 Task: Write description "Content Writer at Google".
Action: Mouse moved to (662, 91)
Screenshot: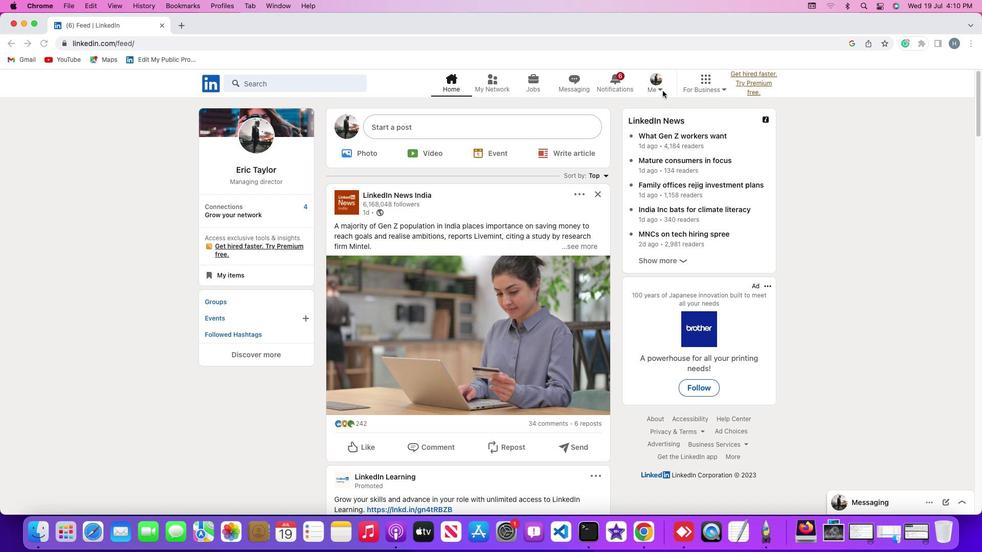 
Action: Mouse pressed left at (662, 91)
Screenshot: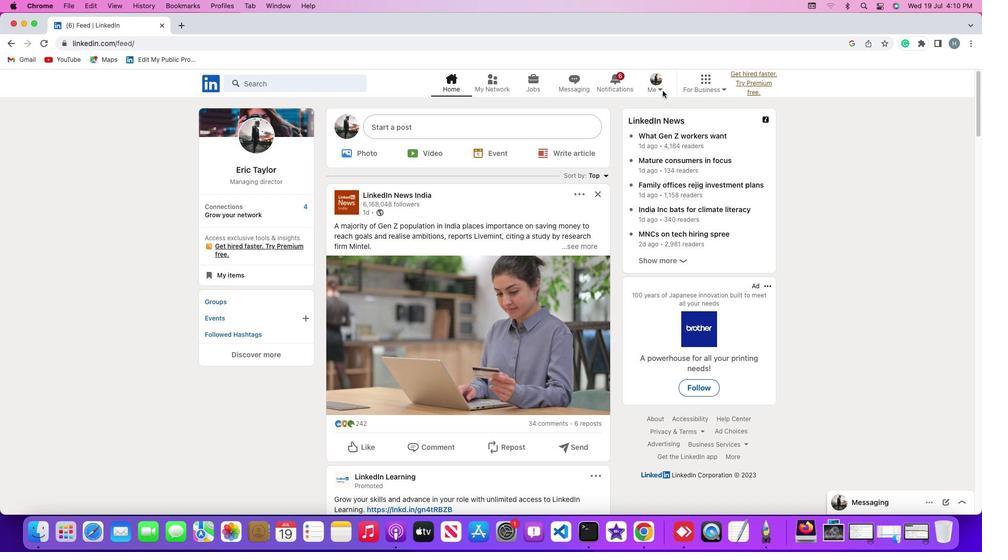 
Action: Mouse moved to (662, 90)
Screenshot: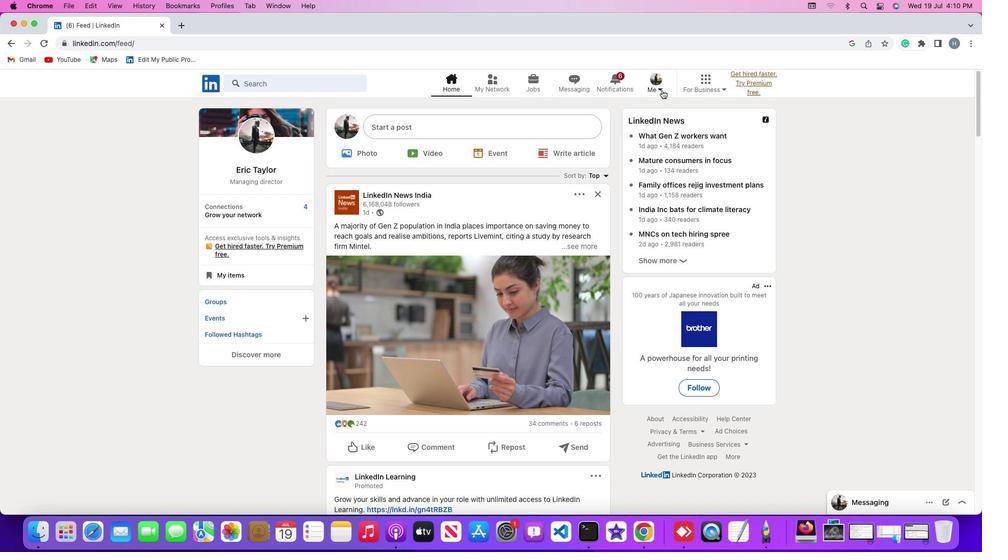 
Action: Mouse pressed left at (662, 90)
Screenshot: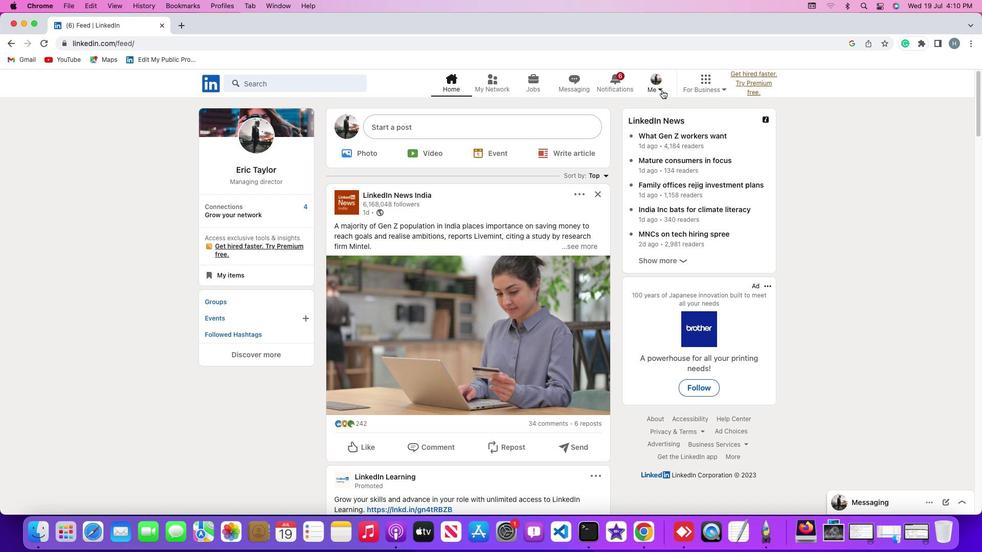 
Action: Mouse moved to (606, 143)
Screenshot: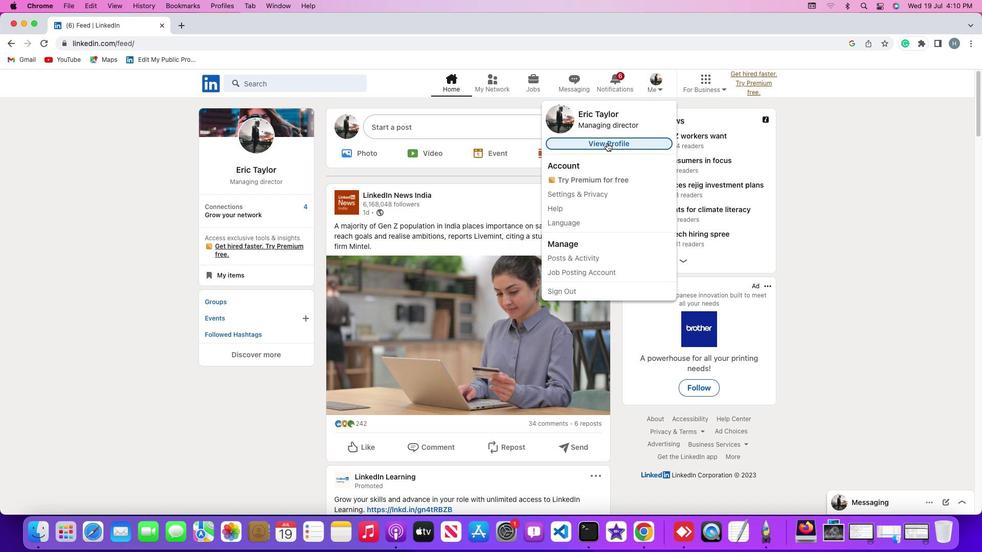 
Action: Mouse pressed left at (606, 143)
Screenshot: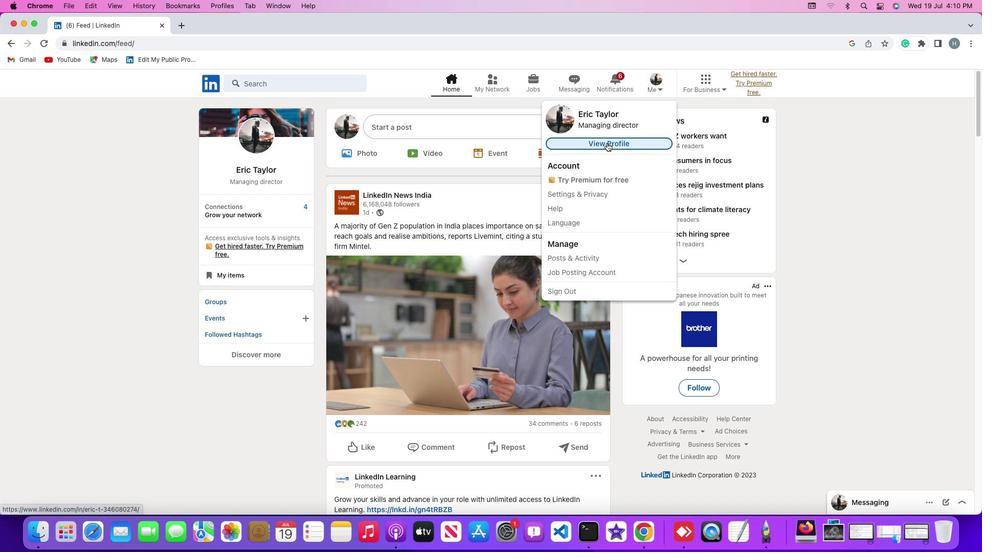 
Action: Mouse moved to (282, 306)
Screenshot: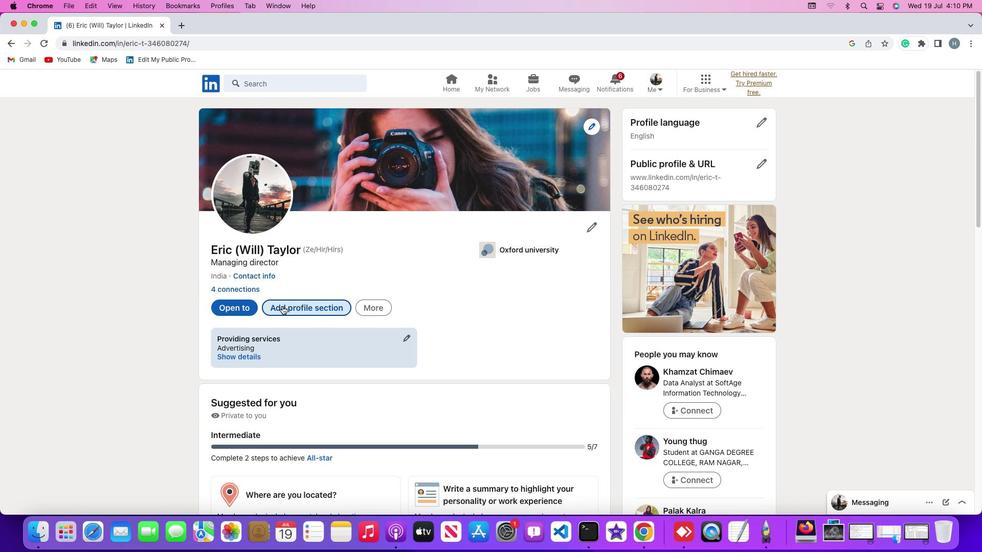 
Action: Mouse pressed left at (282, 306)
Screenshot: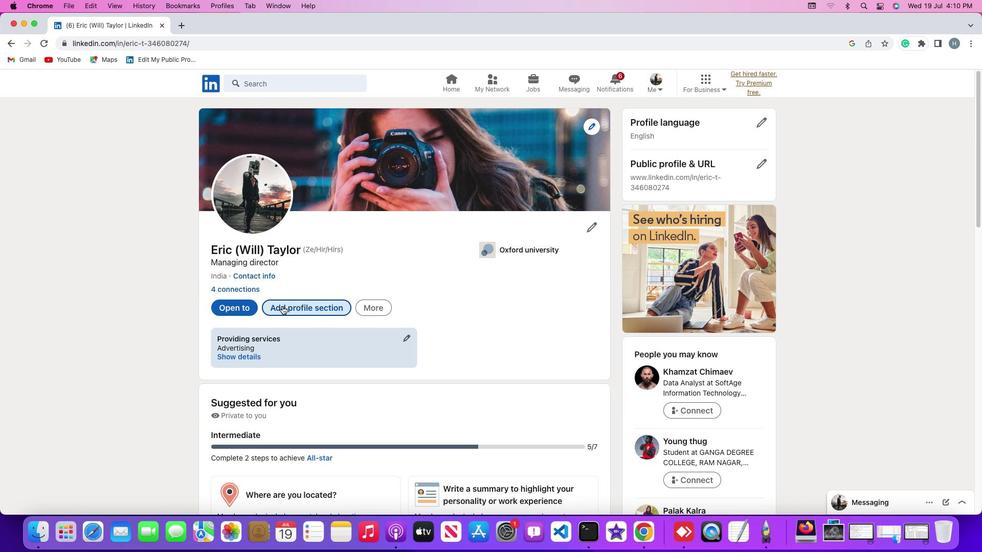 
Action: Mouse moved to (381, 229)
Screenshot: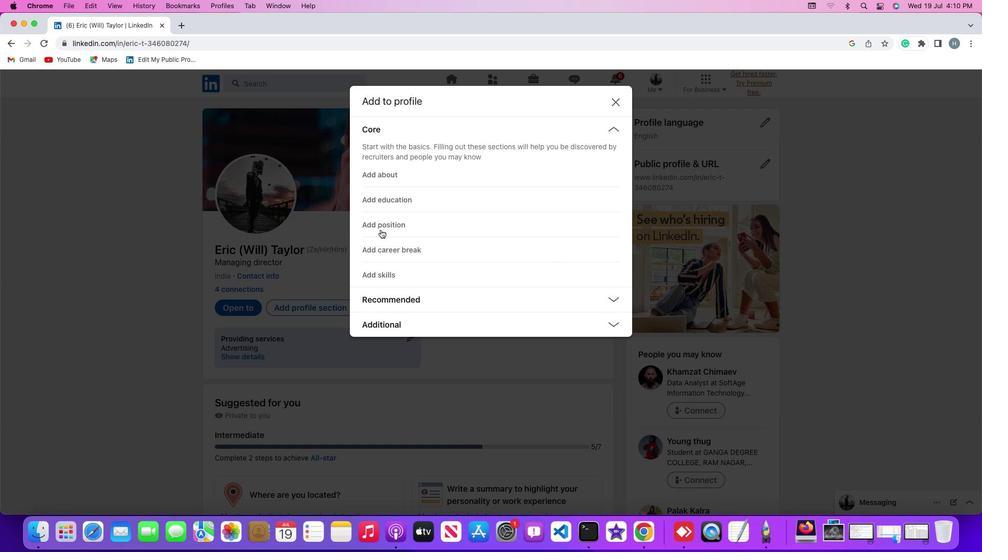 
Action: Mouse pressed left at (381, 229)
Screenshot: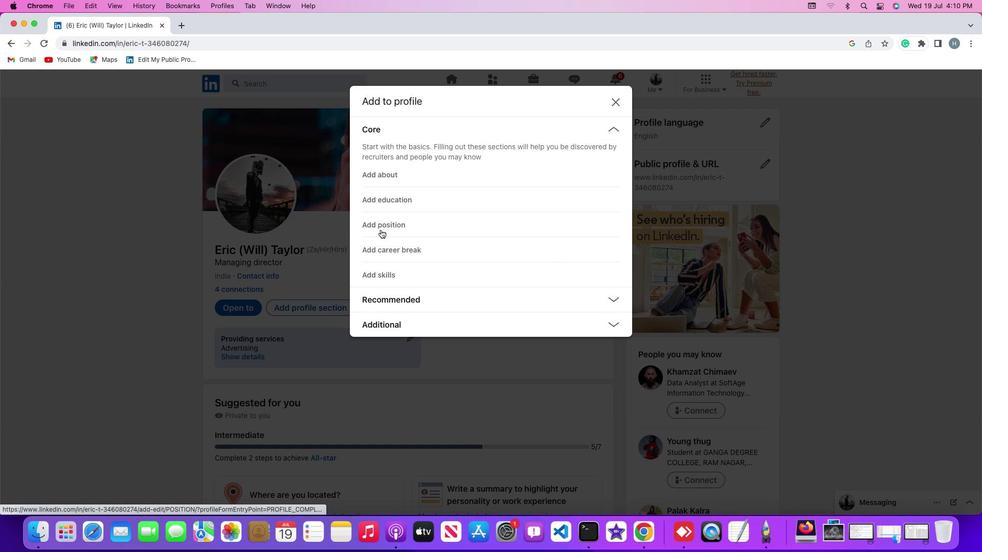 
Action: Mouse moved to (383, 223)
Screenshot: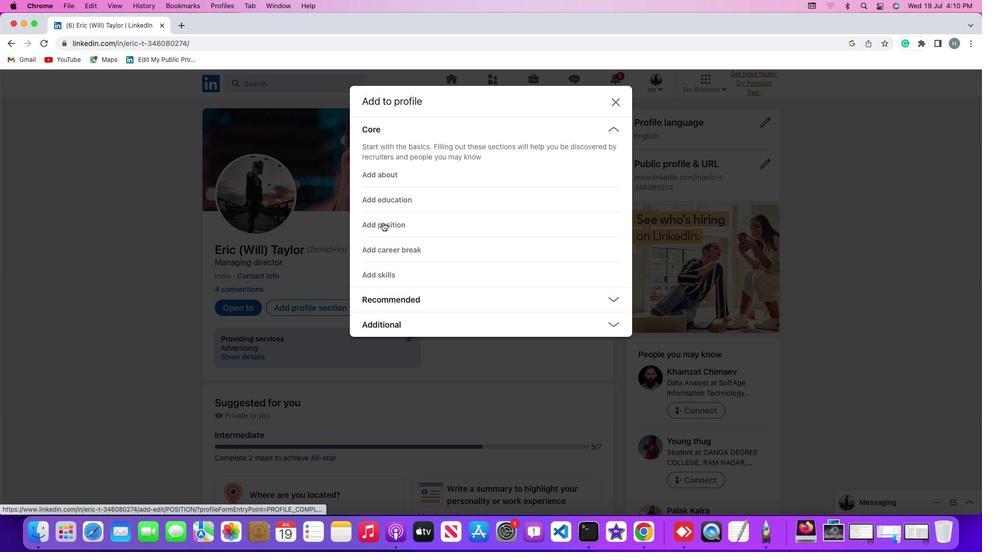 
Action: Mouse pressed left at (383, 223)
Screenshot: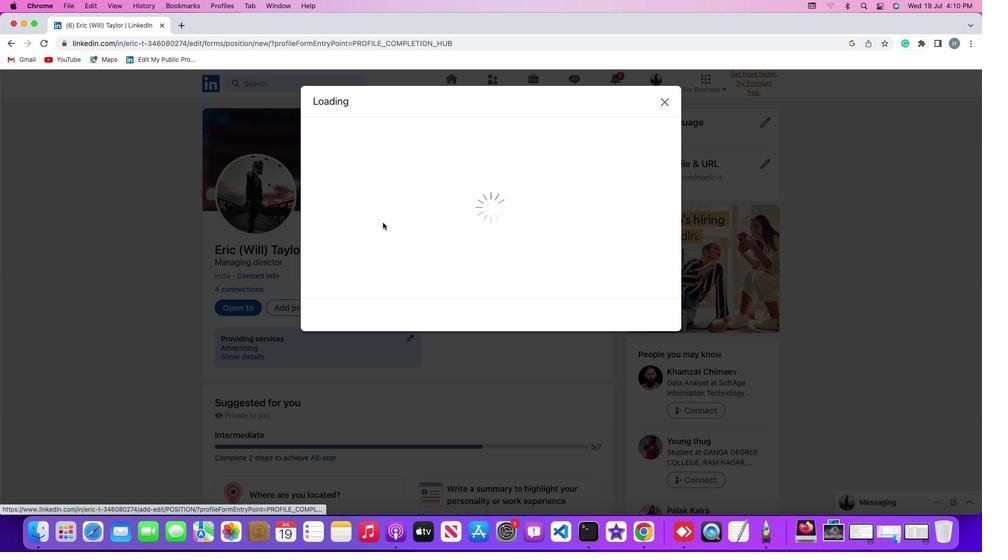 
Action: Mouse moved to (509, 264)
Screenshot: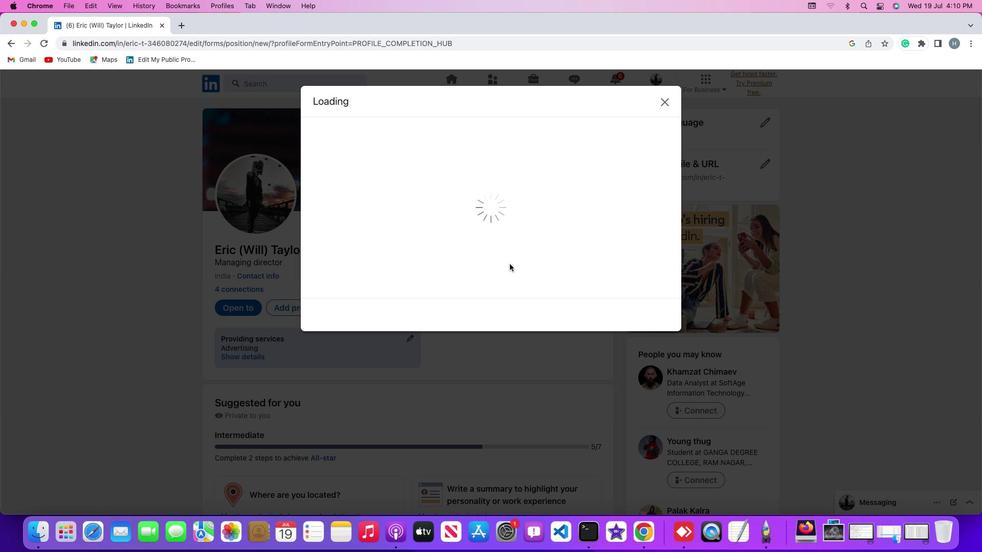 
Action: Mouse scrolled (509, 264) with delta (0, 0)
Screenshot: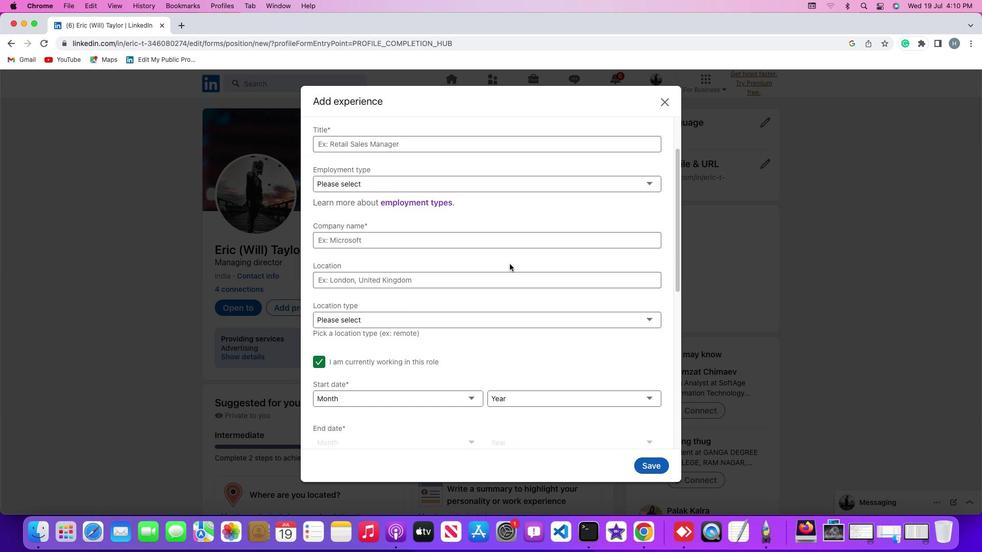 
Action: Mouse scrolled (509, 264) with delta (0, 0)
Screenshot: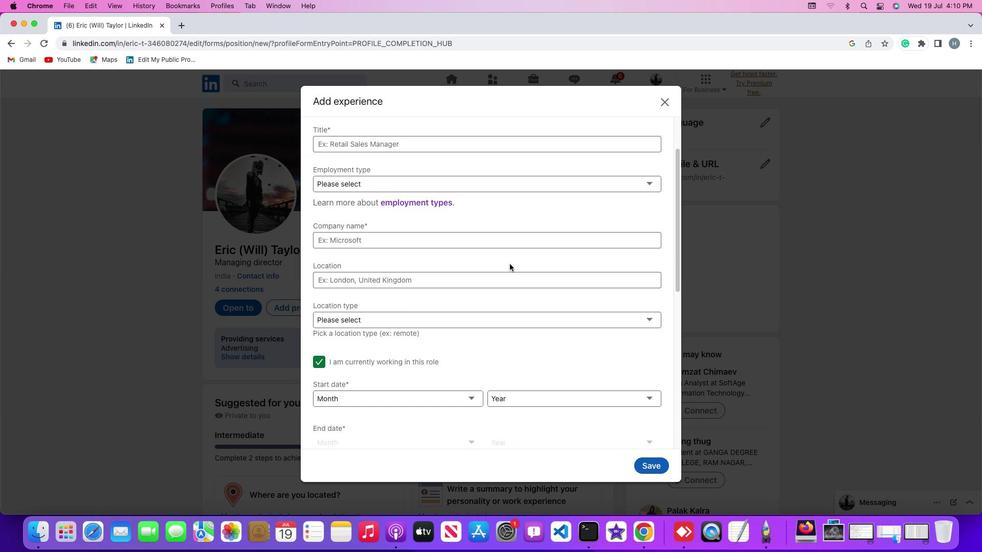 
Action: Mouse scrolled (509, 264) with delta (0, -1)
Screenshot: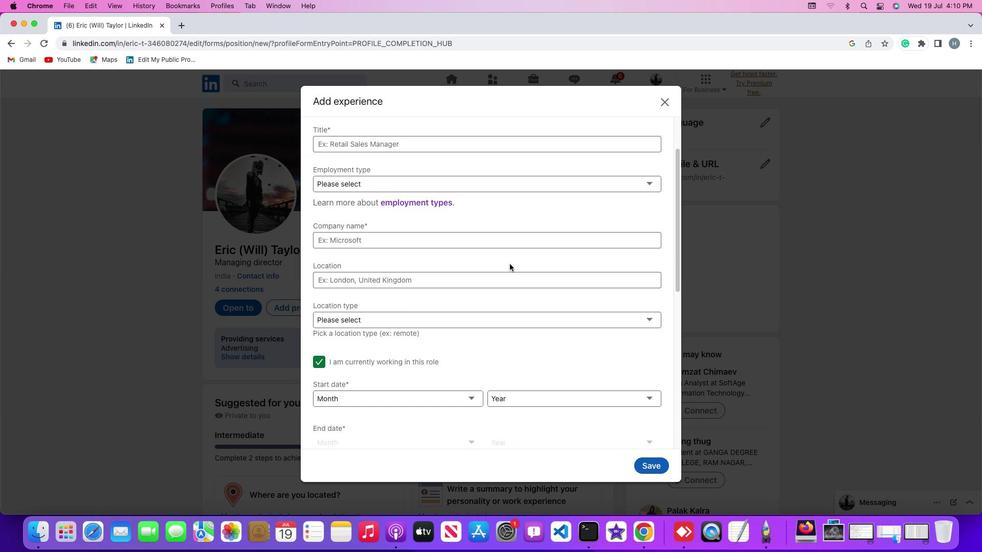 
Action: Mouse scrolled (509, 264) with delta (0, -2)
Screenshot: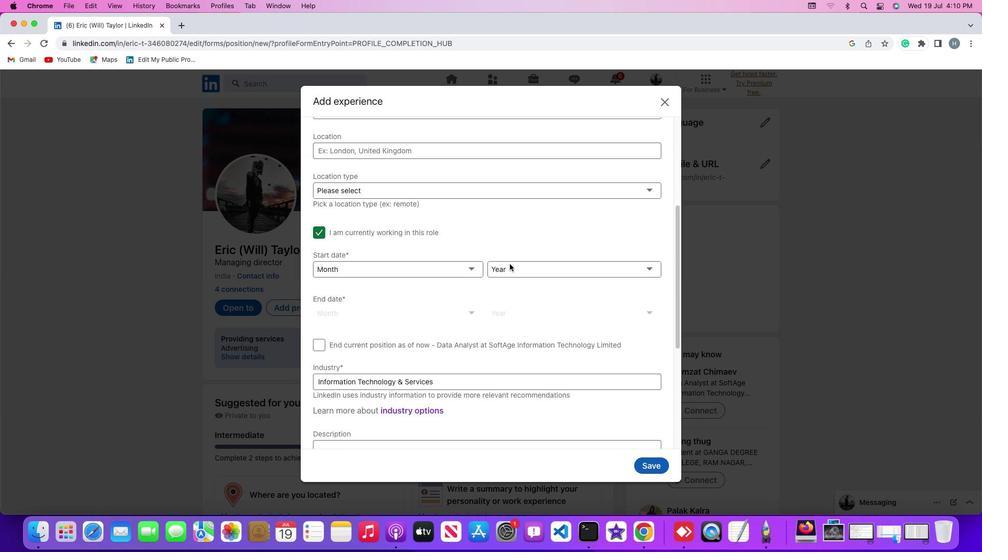 
Action: Mouse scrolled (509, 264) with delta (0, 0)
Screenshot: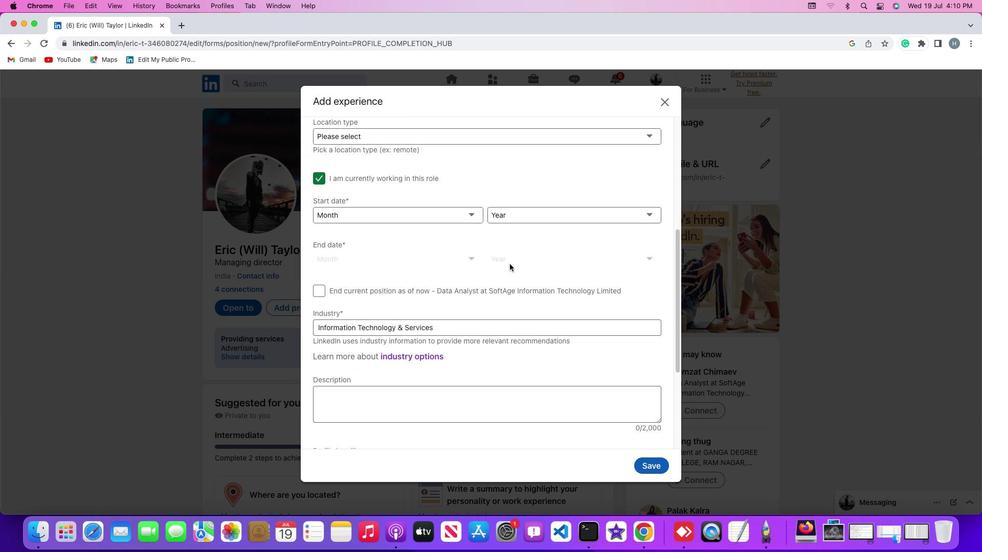 
Action: Mouse scrolled (509, 264) with delta (0, 0)
Screenshot: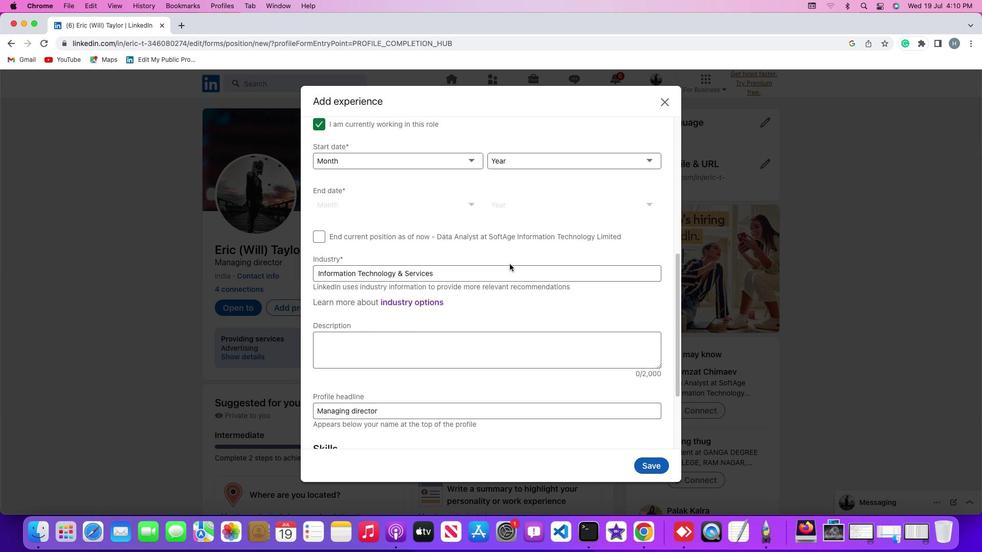 
Action: Mouse scrolled (509, 264) with delta (0, -1)
Screenshot: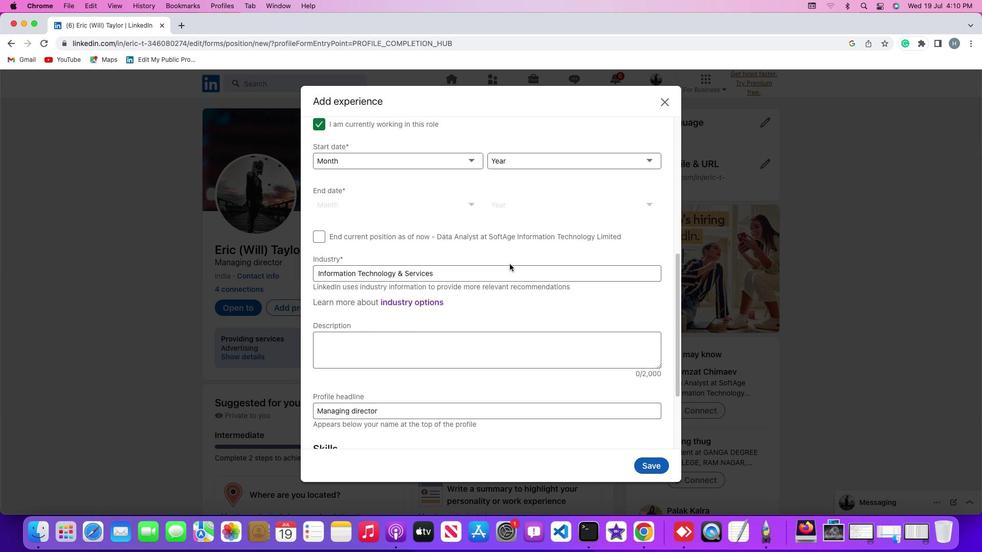 
Action: Mouse scrolled (509, 264) with delta (0, -2)
Screenshot: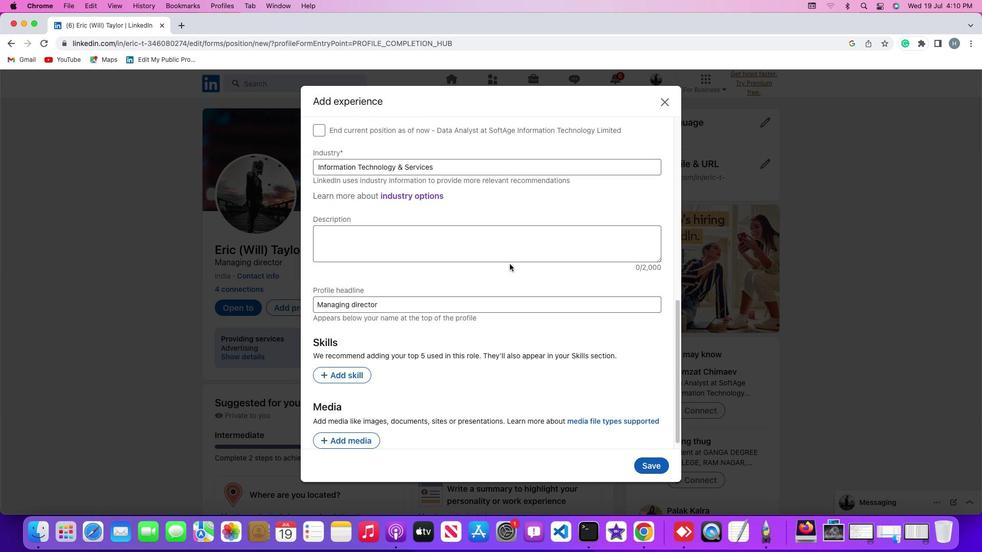 
Action: Mouse moved to (403, 300)
Screenshot: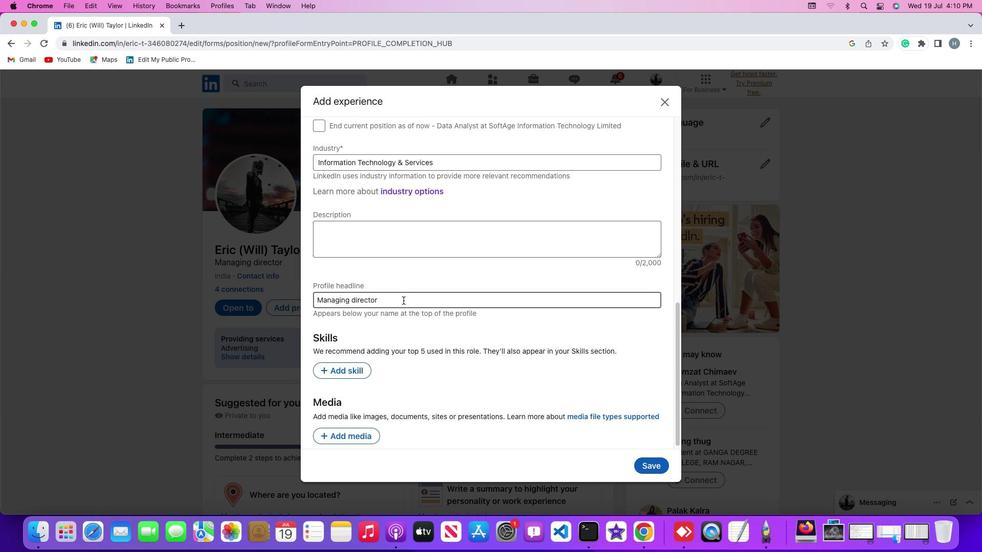 
Action: Mouse pressed left at (403, 300)
Screenshot: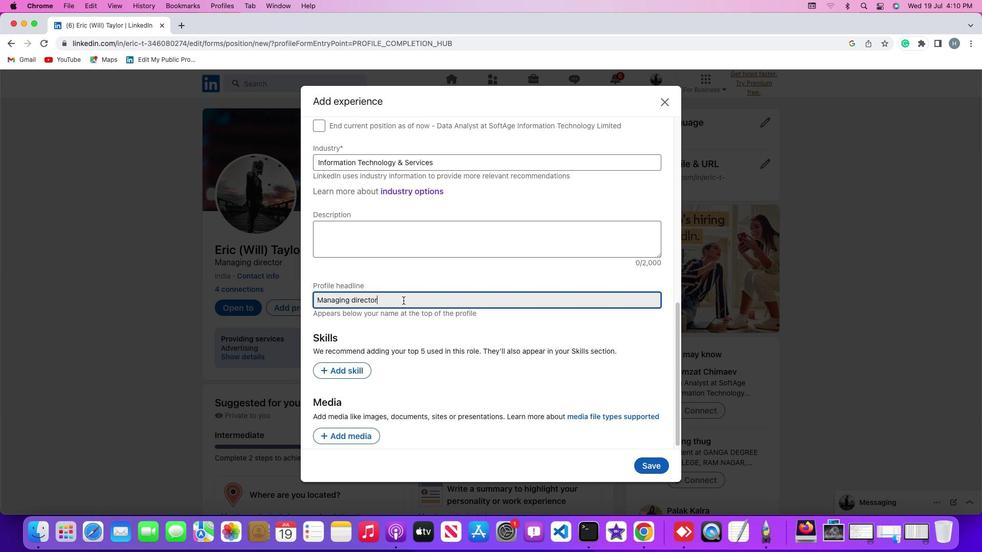 
Action: Mouse moved to (379, 260)
Screenshot: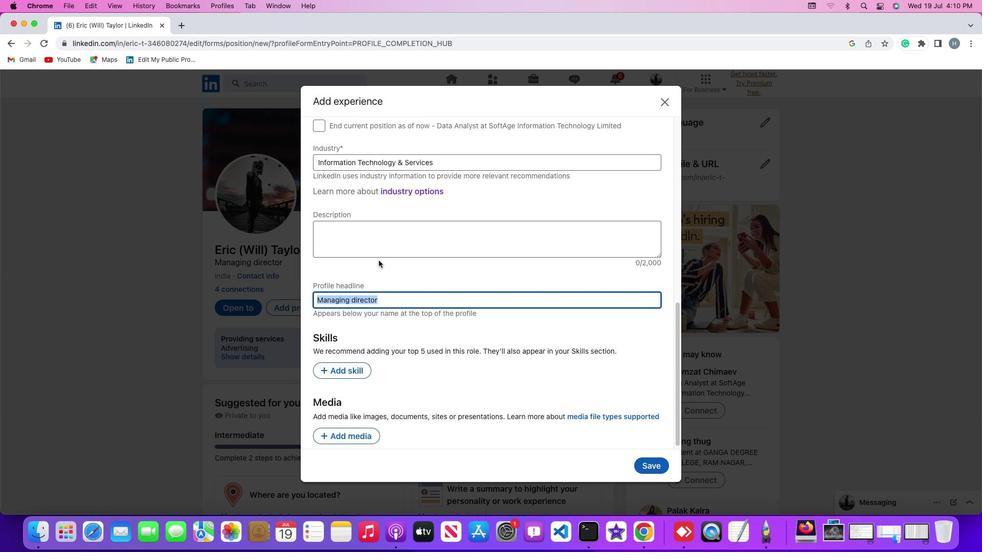 
Action: Key pressed Key.shift'C''o''n''t''e''n''t'Key.spaceKey.shift'W''r''i''t''e''r'Key.space'a''t'Key.spaceKey.shift'G''o''o''g''l''e'
Screenshot: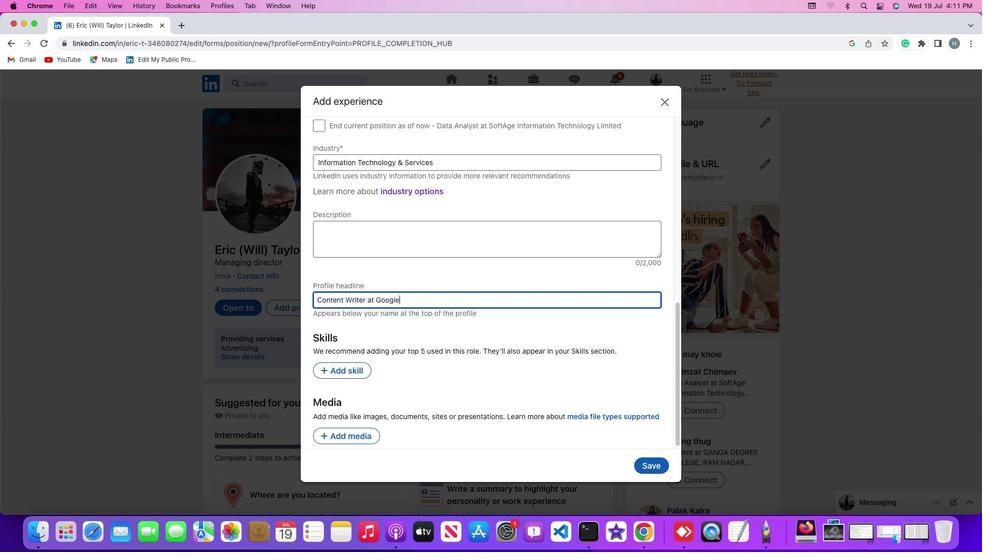 
